 Task: Create a task  Upgrade and migrate company vendor management to a cloud-based solution , assign it to team member softage.2@softage.net in the project BeyondPlan and update the status of the task to  Off Track , set the priority of the task to Medium
Action: Mouse moved to (754, 489)
Screenshot: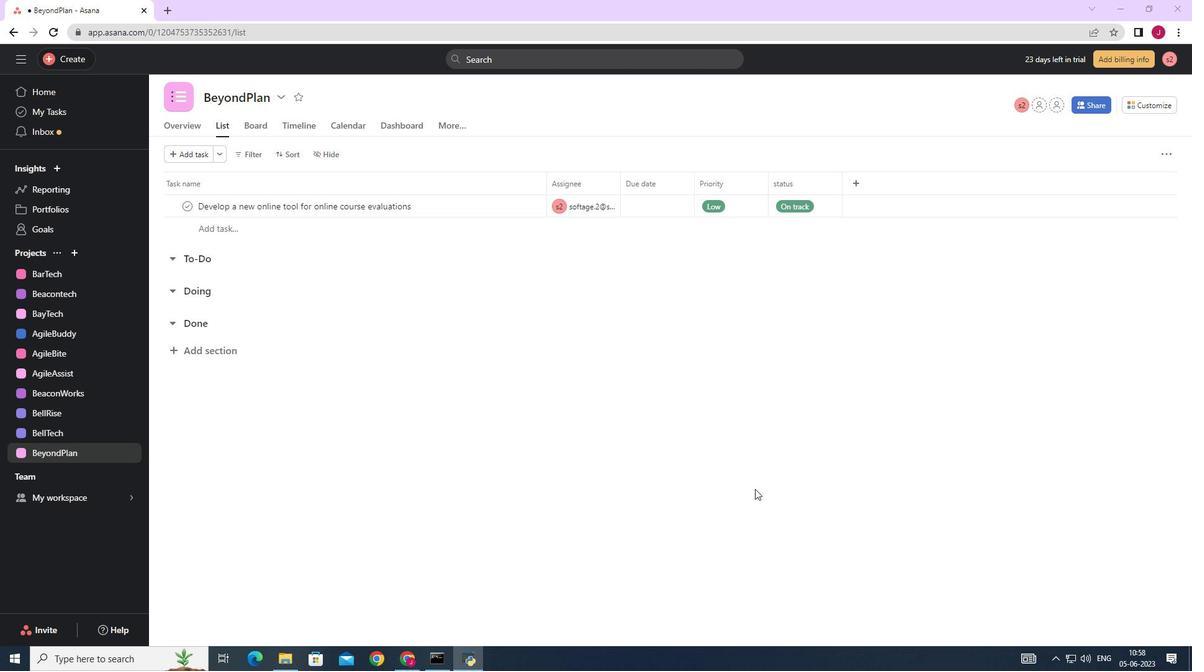 
Action: Mouse scrolled (754, 489) with delta (0, 0)
Screenshot: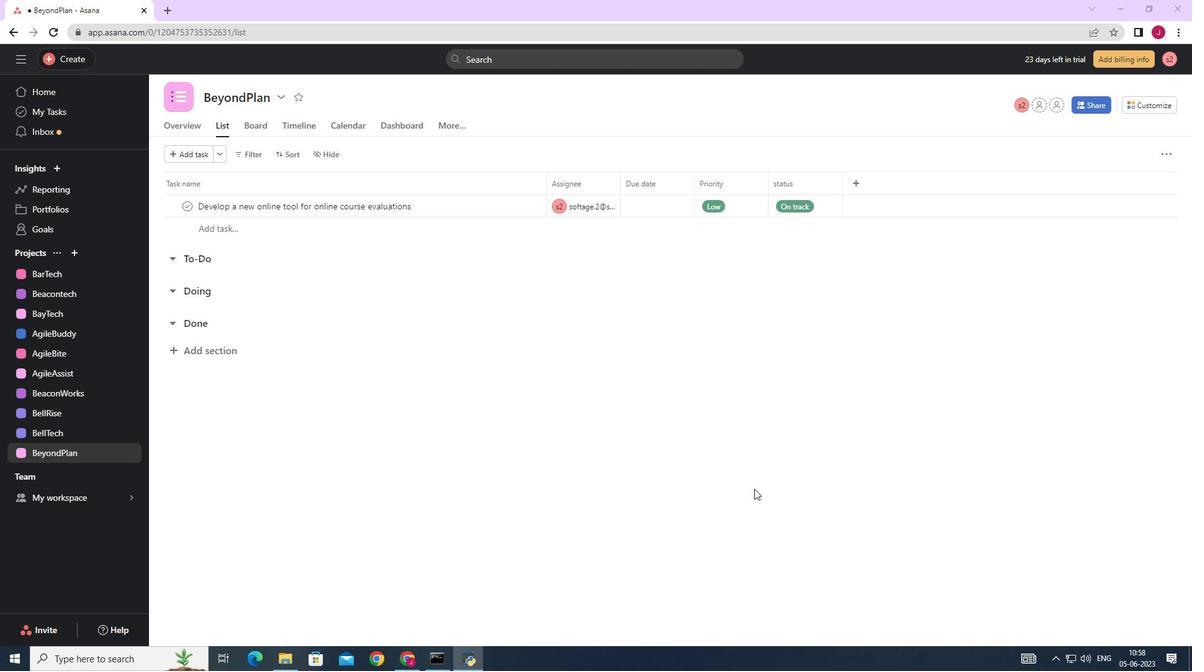 
Action: Mouse scrolled (754, 489) with delta (0, 0)
Screenshot: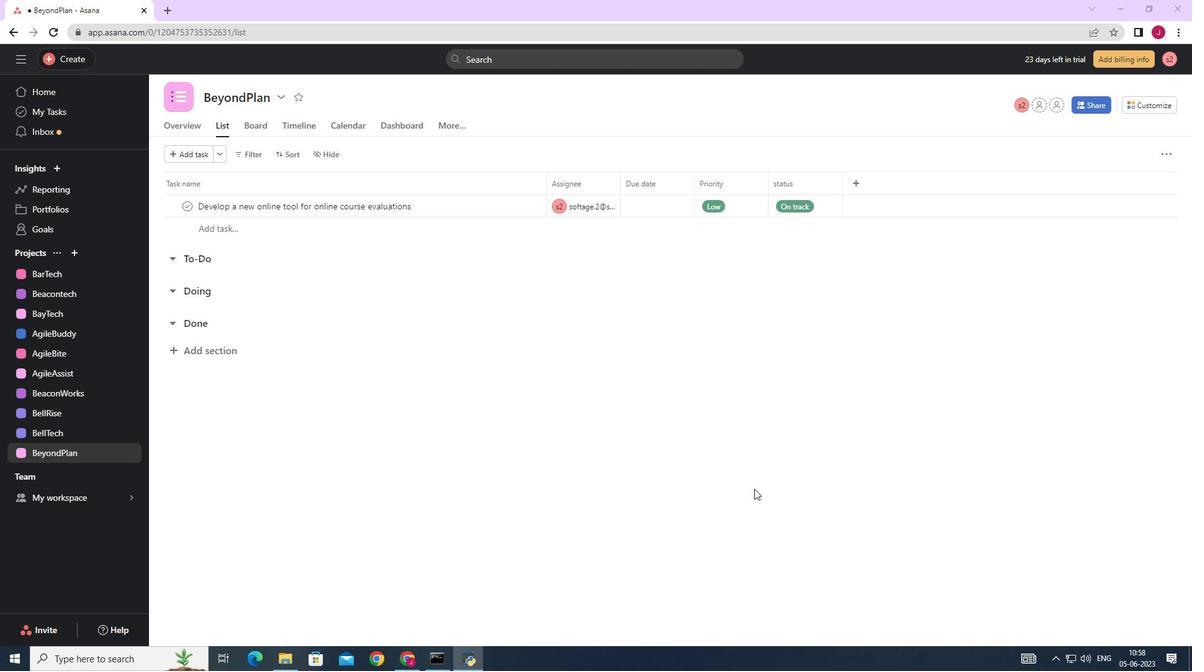 
Action: Mouse scrolled (754, 489) with delta (0, 0)
Screenshot: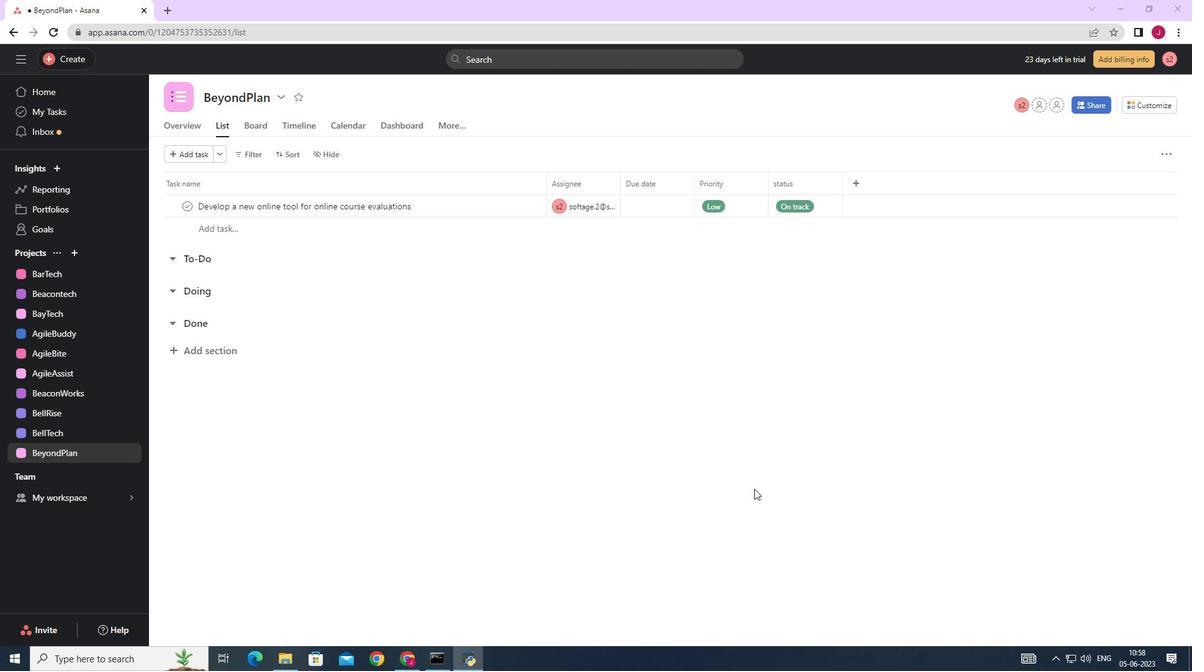 
Action: Mouse scrolled (754, 488) with delta (0, 0)
Screenshot: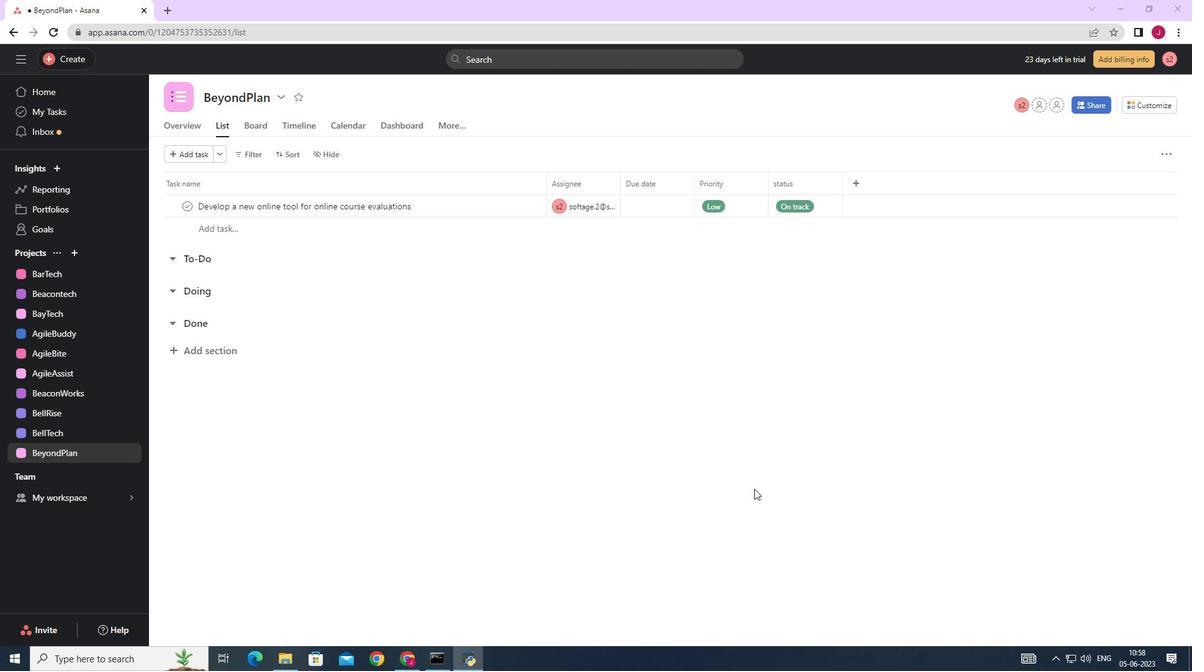
Action: Mouse scrolled (754, 488) with delta (0, 0)
Screenshot: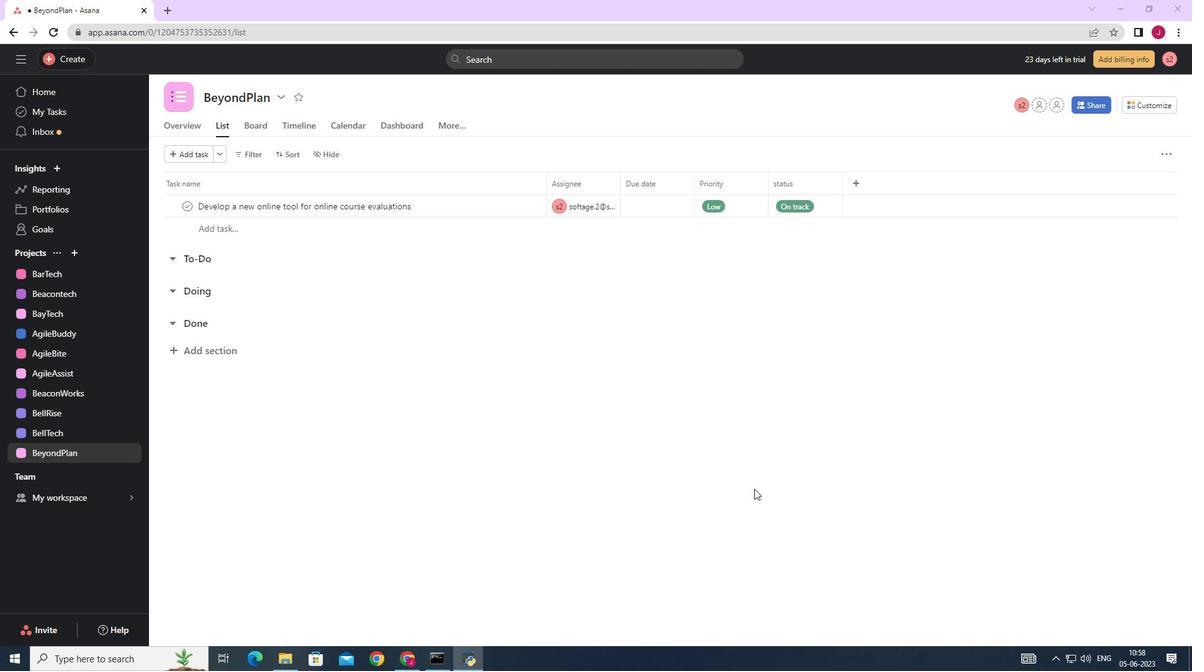 
Action: Mouse scrolled (754, 488) with delta (0, 0)
Screenshot: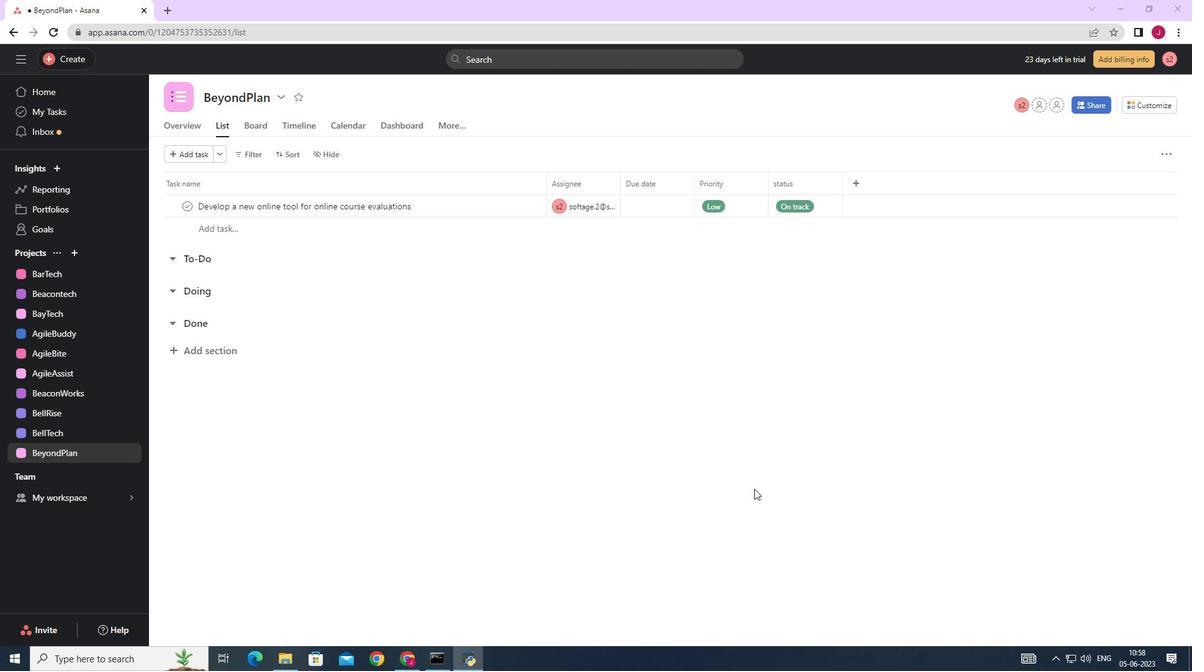 
Action: Mouse moved to (78, 54)
Screenshot: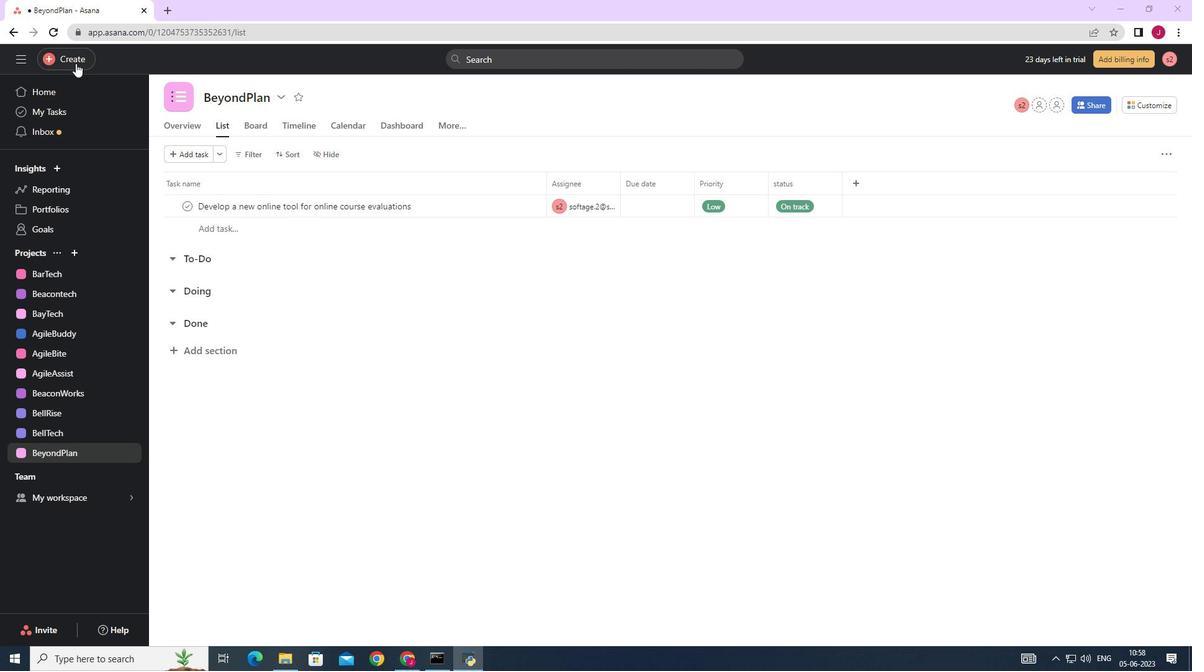 
Action: Mouse pressed left at (78, 54)
Screenshot: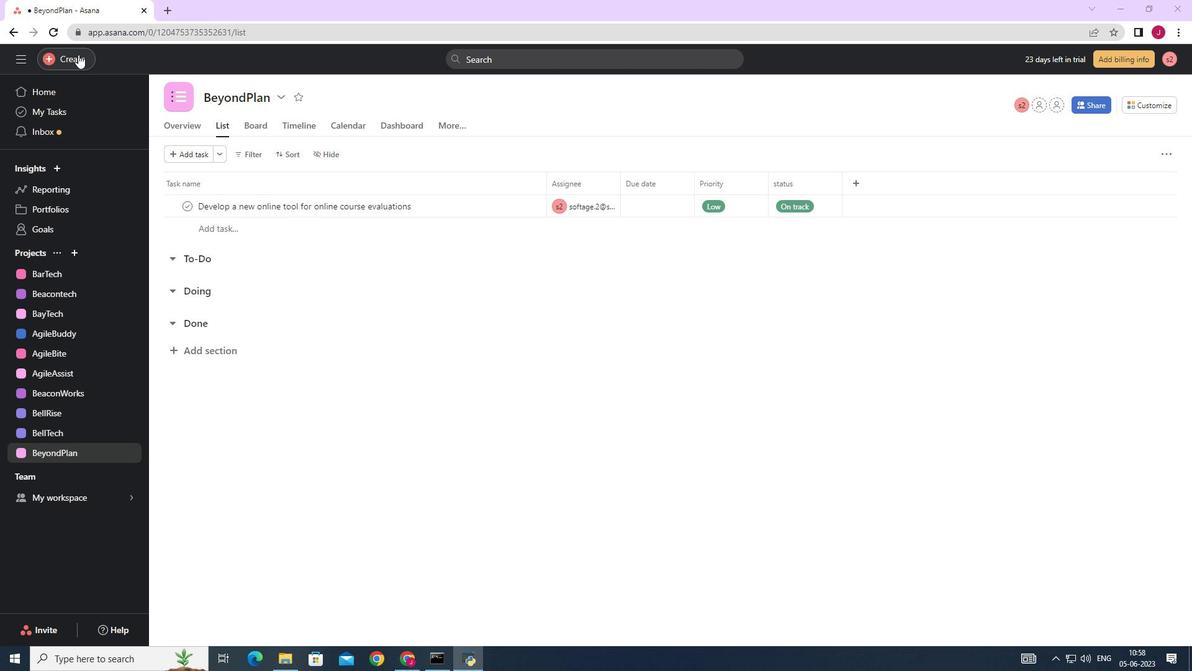 
Action: Mouse moved to (162, 60)
Screenshot: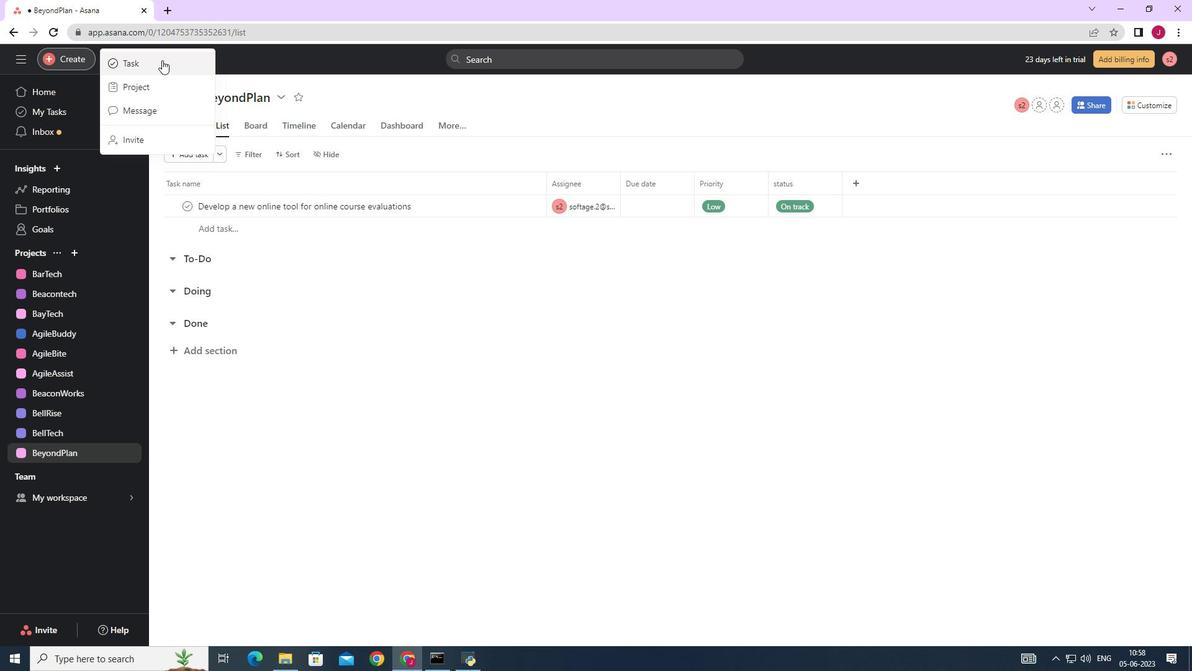 
Action: Mouse pressed left at (162, 60)
Screenshot: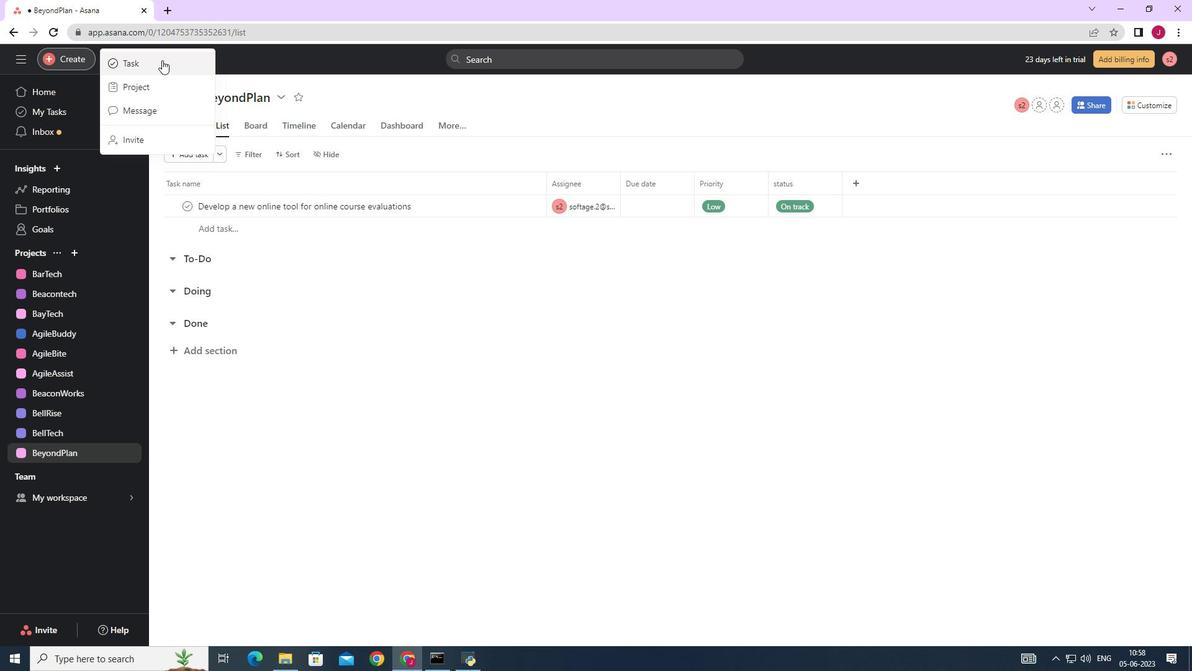 
Action: Mouse moved to (991, 412)
Screenshot: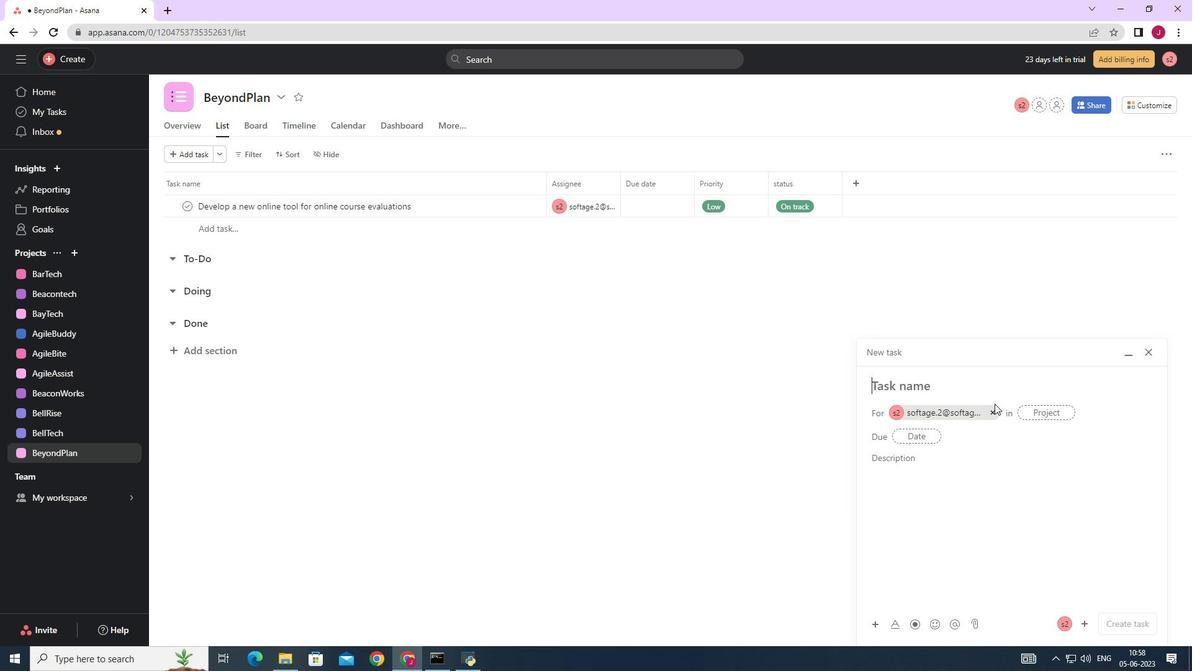 
Action: Mouse pressed left at (991, 412)
Screenshot: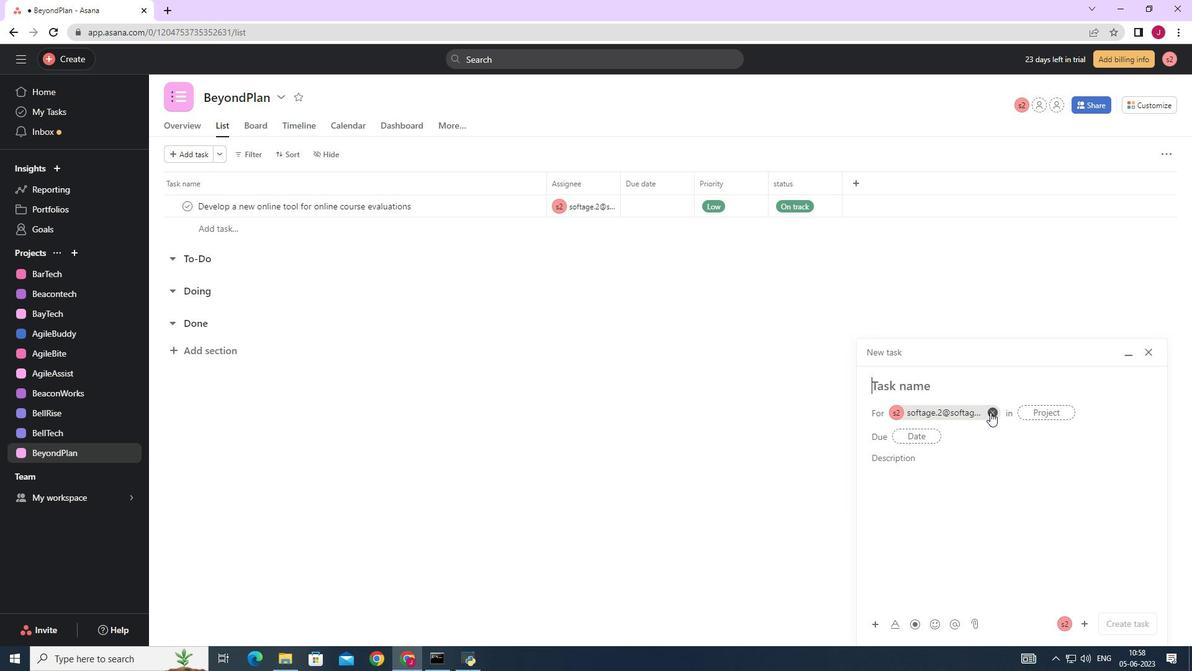 
Action: Mouse moved to (916, 386)
Screenshot: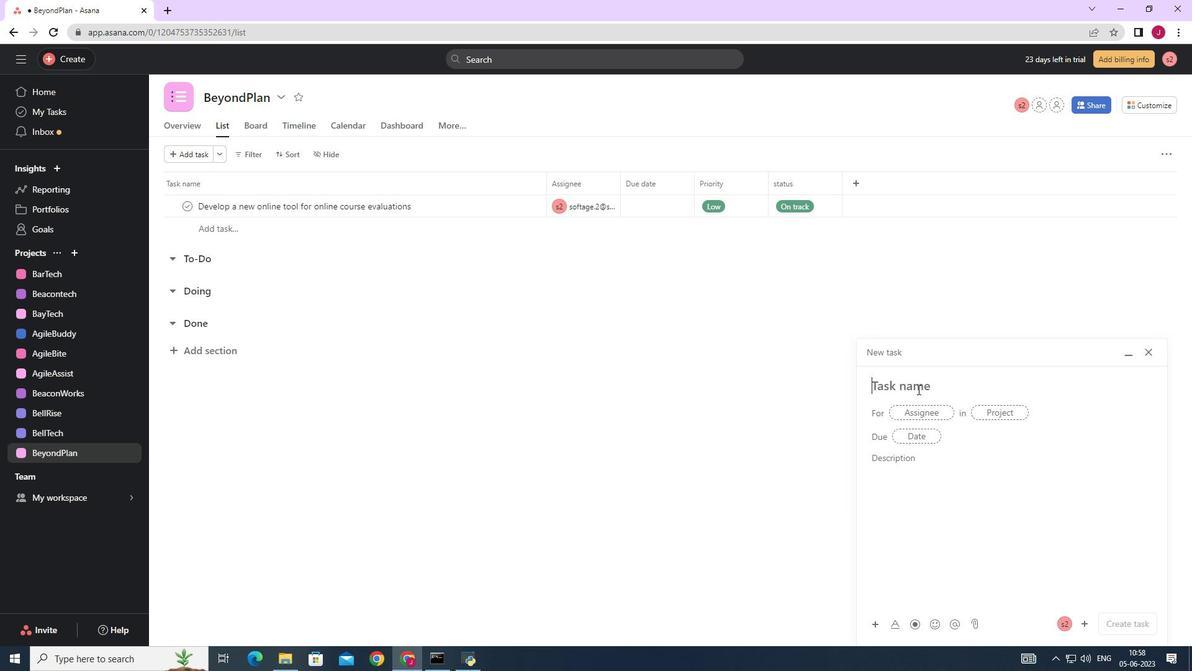 
Action: Mouse pressed left at (916, 386)
Screenshot: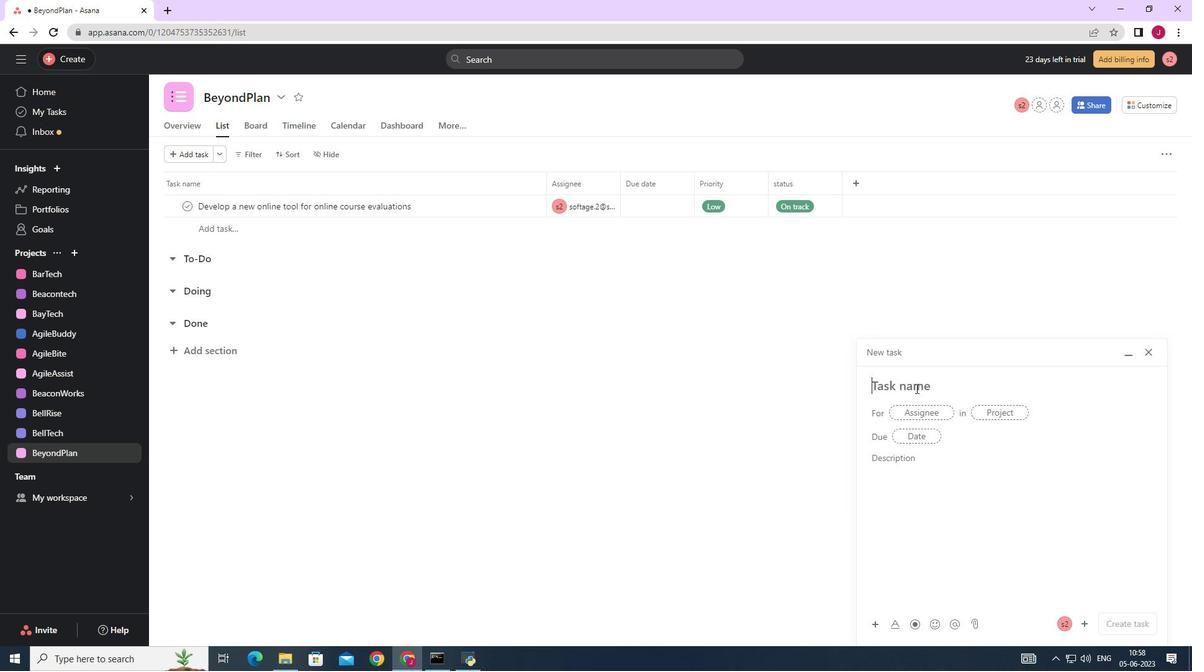 
Action: Mouse moved to (914, 386)
Screenshot: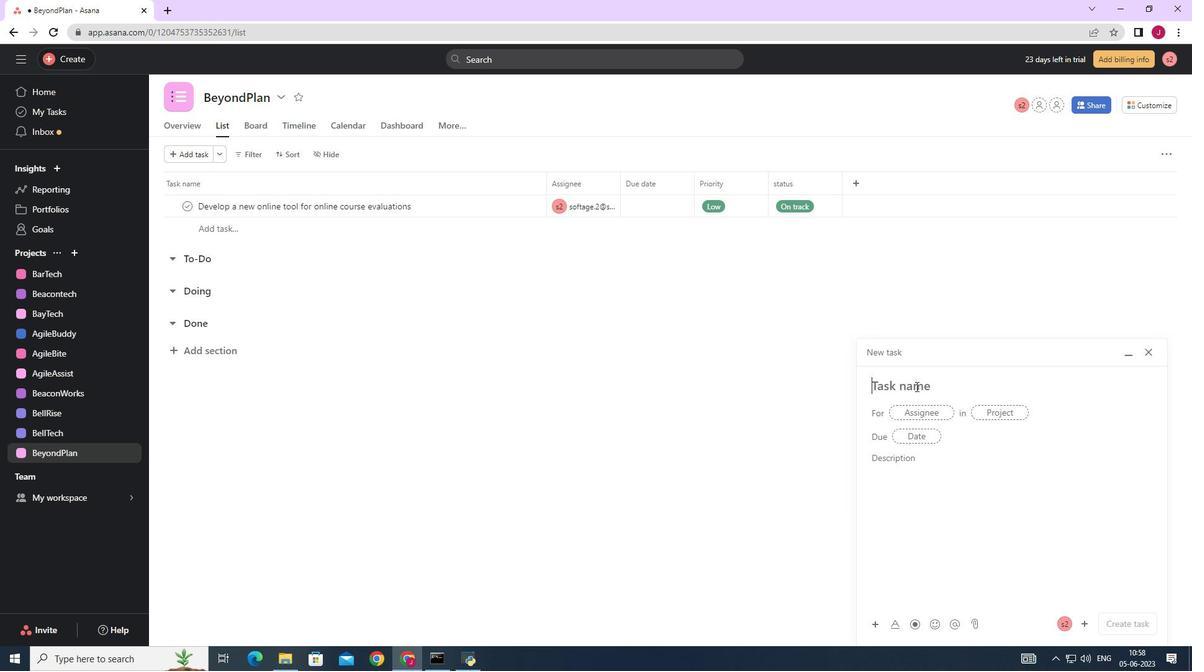 
Action: Key pressed <Key.caps_lock>U<Key.caps_lock>pgrade<Key.space>and<Key.space>migrate<Key.space>companay<Key.space><Key.backspace><Key.backspace><Key.backspace><Key.backspace>ny<Key.space>vendor<Key.space>management<Key.space>to<Key.space>cloud-based<Key.space>solution<Key.space>
Screenshot: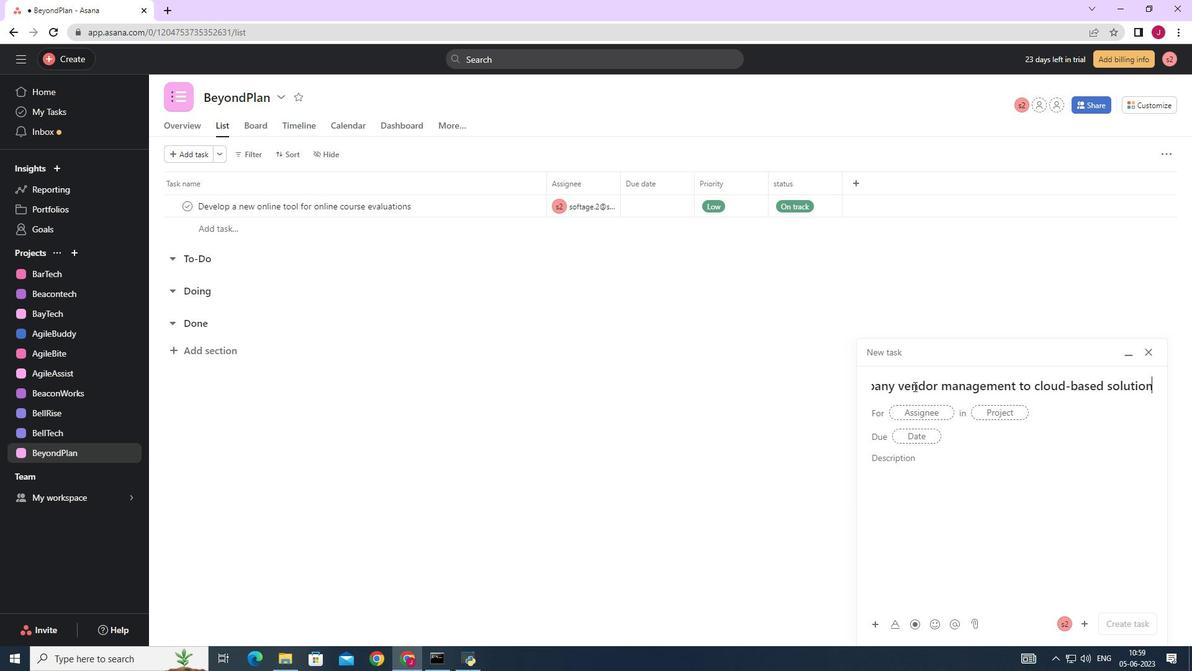 
Action: Mouse moved to (927, 410)
Screenshot: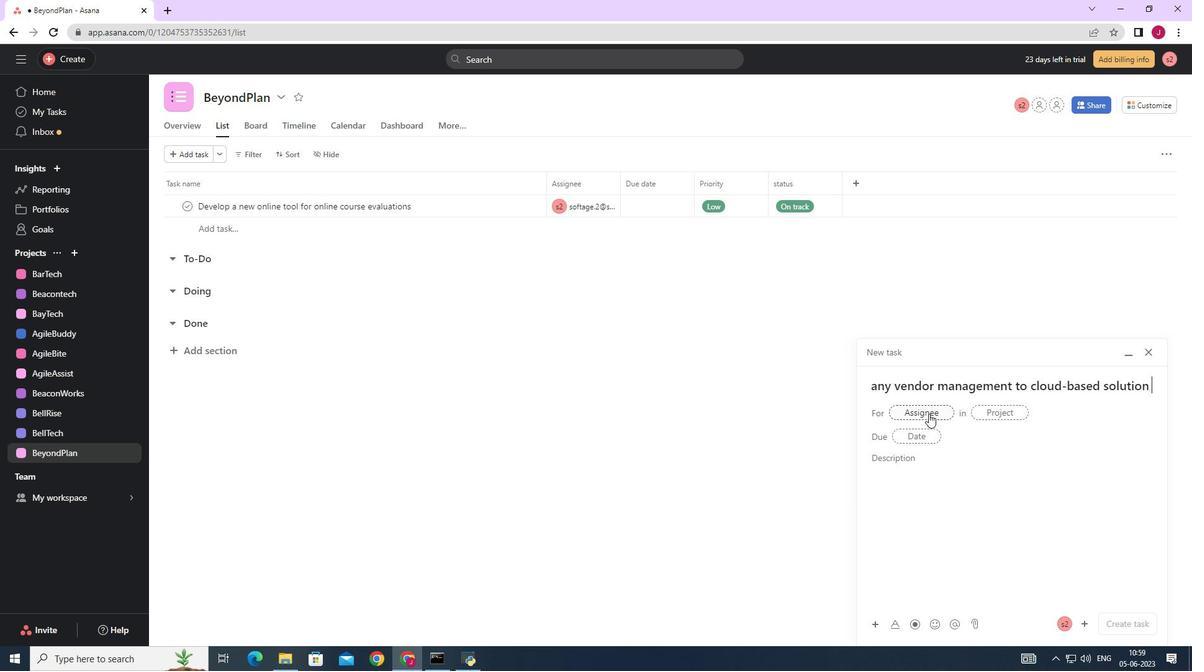 
Action: Mouse pressed left at (927, 410)
Screenshot: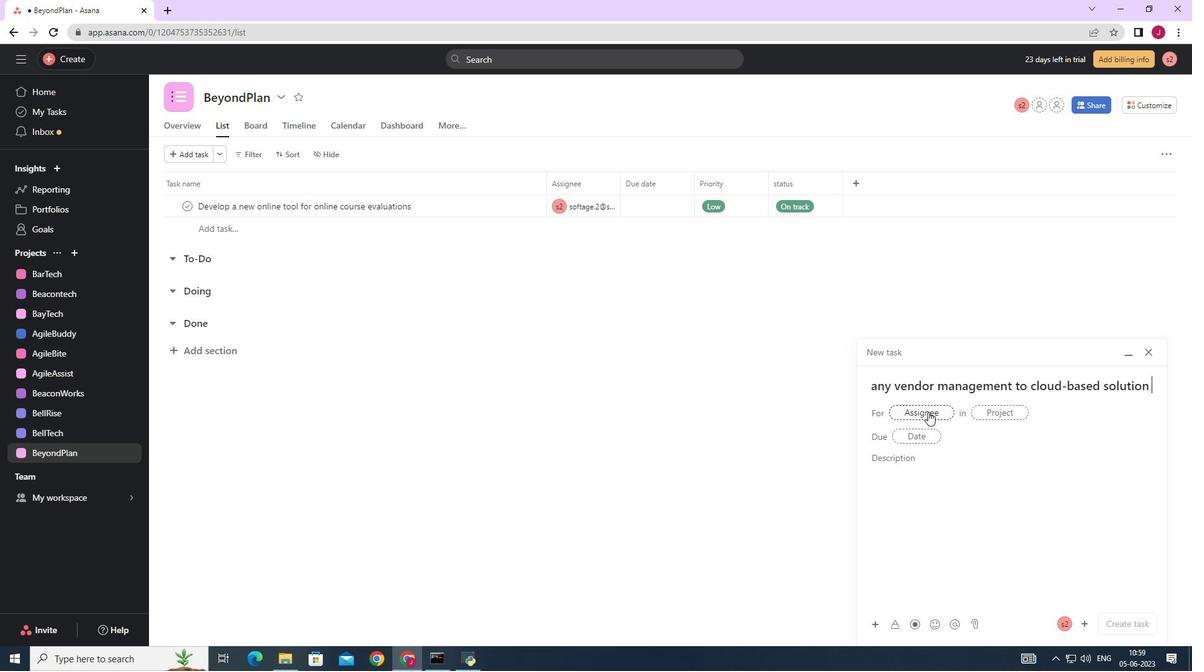 
Action: Key pressed softage.2
Screenshot: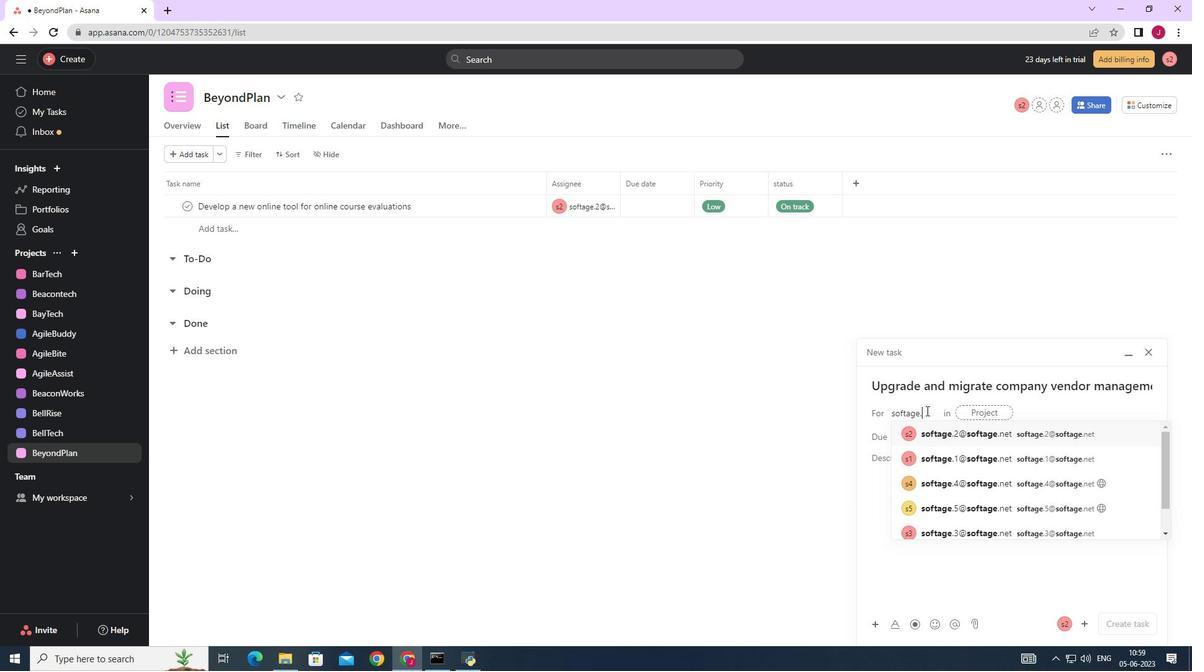 
Action: Mouse moved to (950, 435)
Screenshot: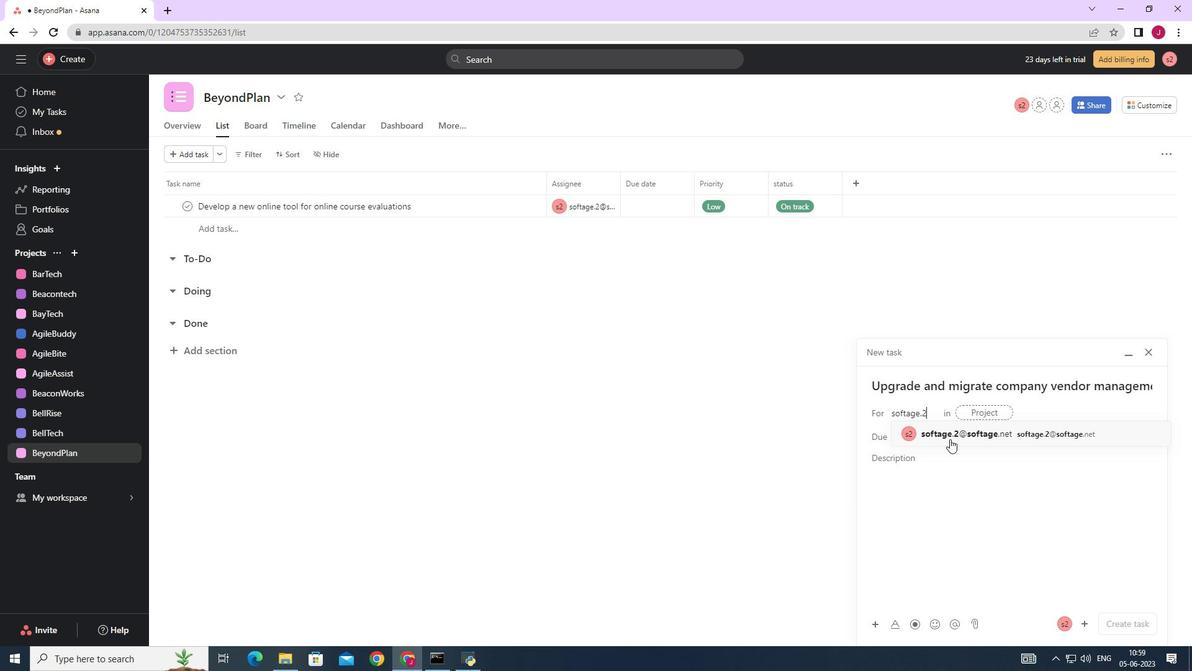 
Action: Mouse pressed left at (950, 435)
Screenshot: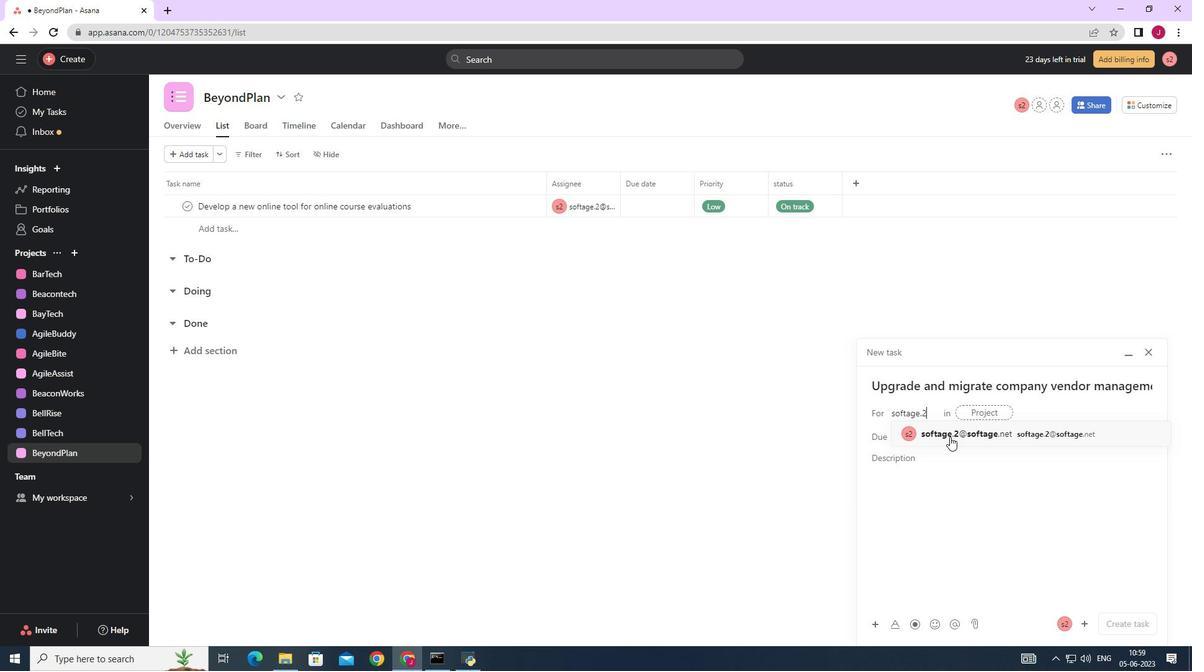 
Action: Mouse moved to (826, 434)
Screenshot: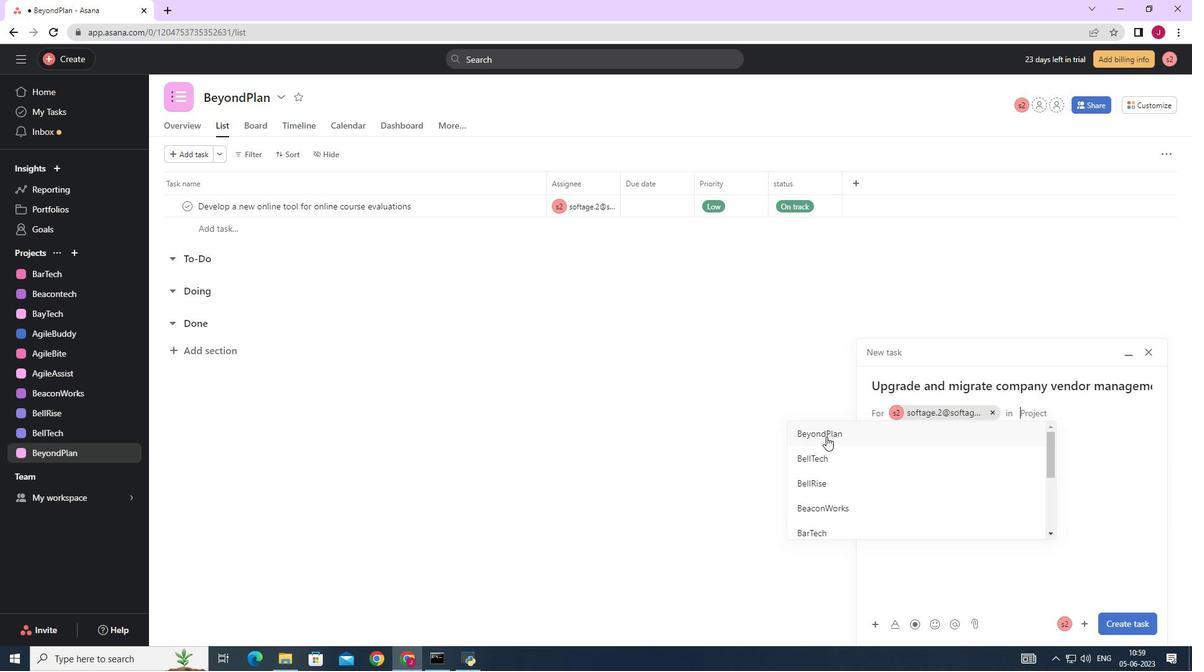 
Action: Mouse pressed left at (826, 434)
Screenshot: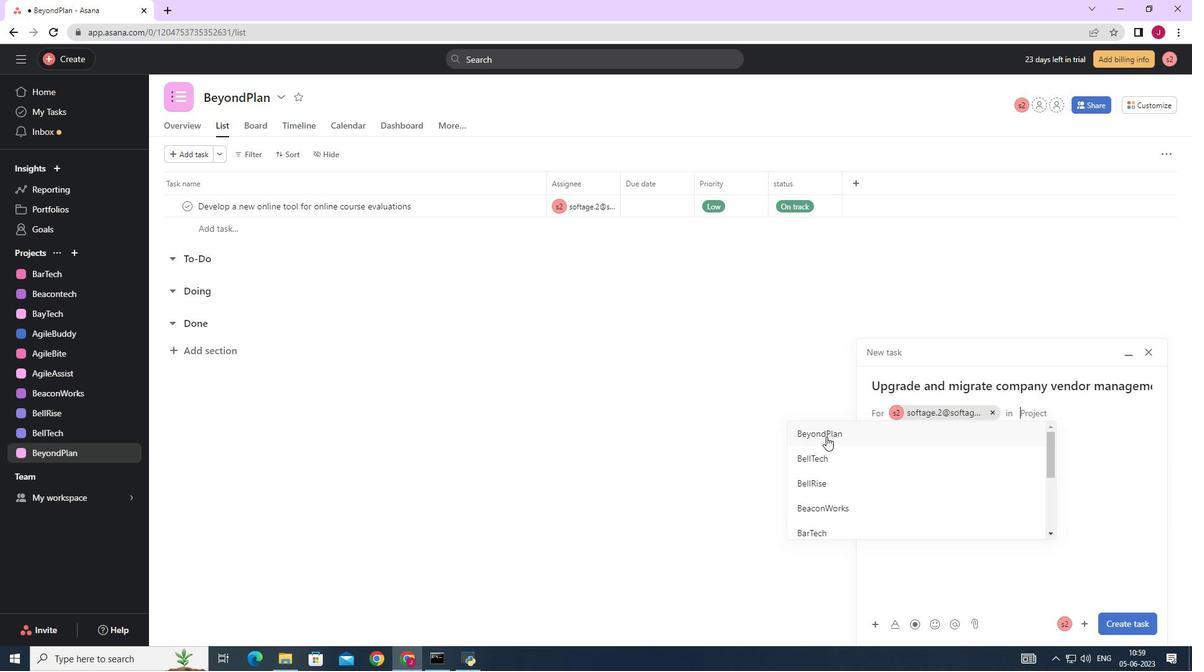 
Action: Mouse moved to (933, 463)
Screenshot: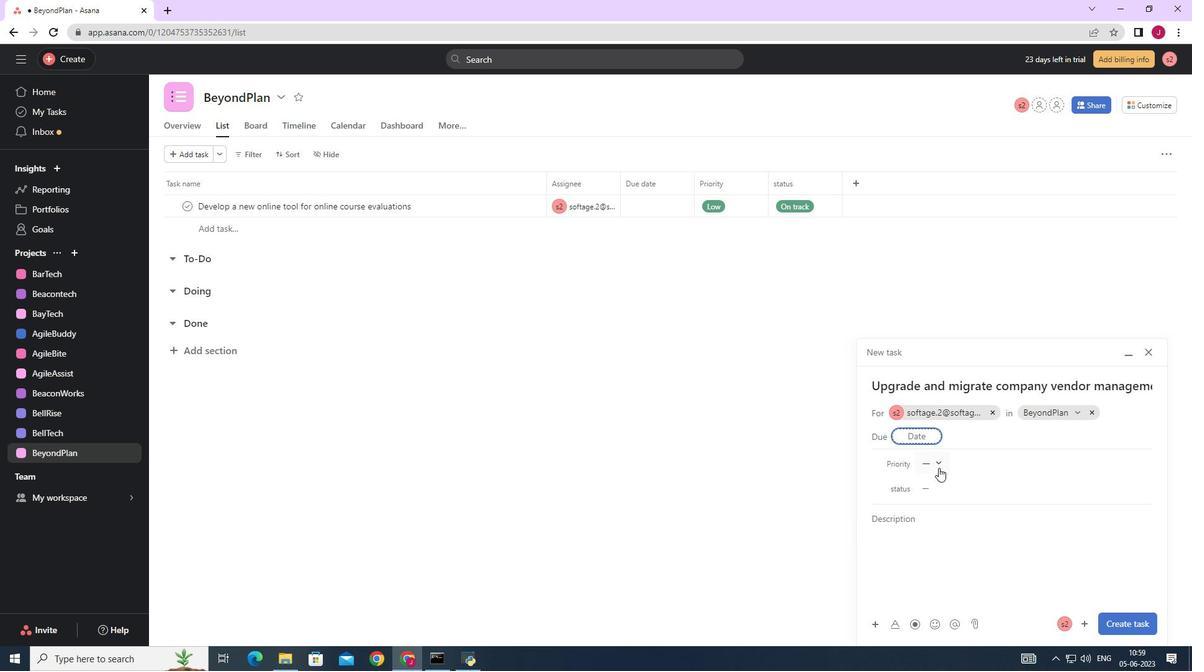 
Action: Mouse pressed left at (933, 463)
Screenshot: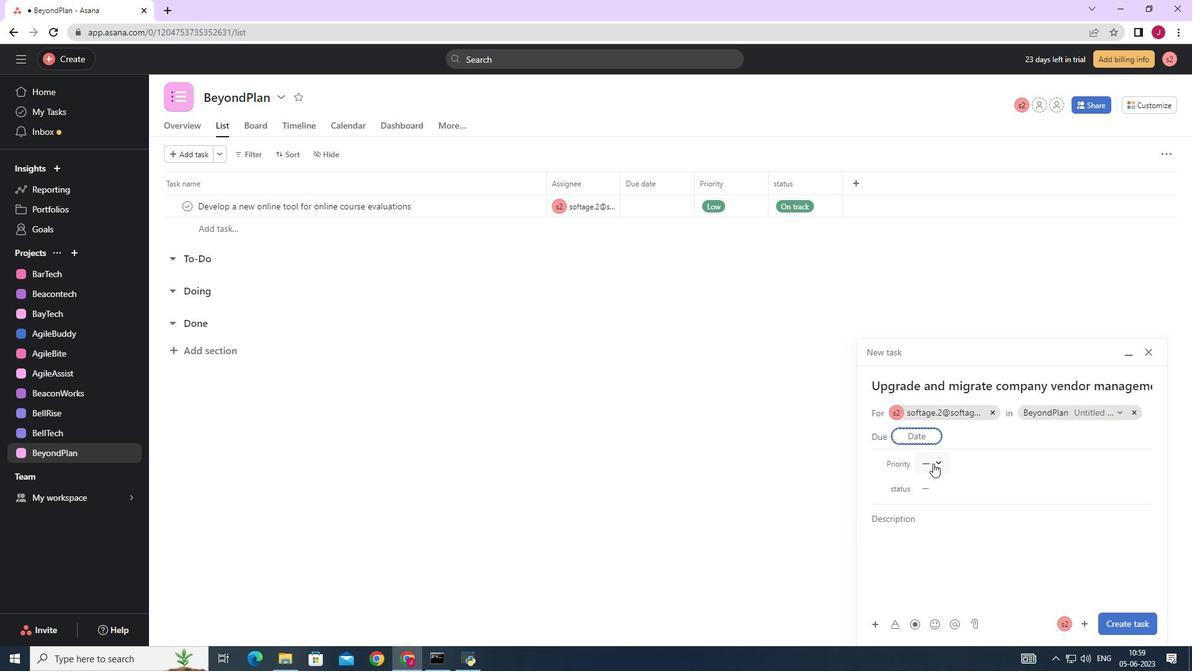 
Action: Mouse moved to (964, 525)
Screenshot: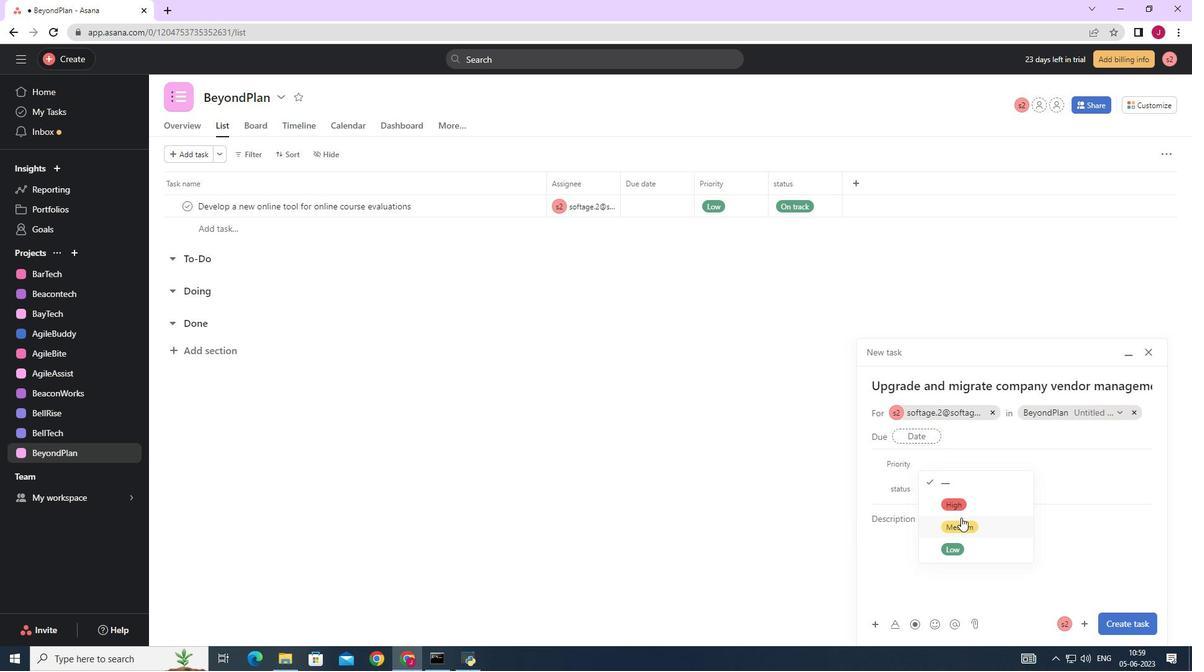
Action: Mouse pressed left at (964, 525)
Screenshot: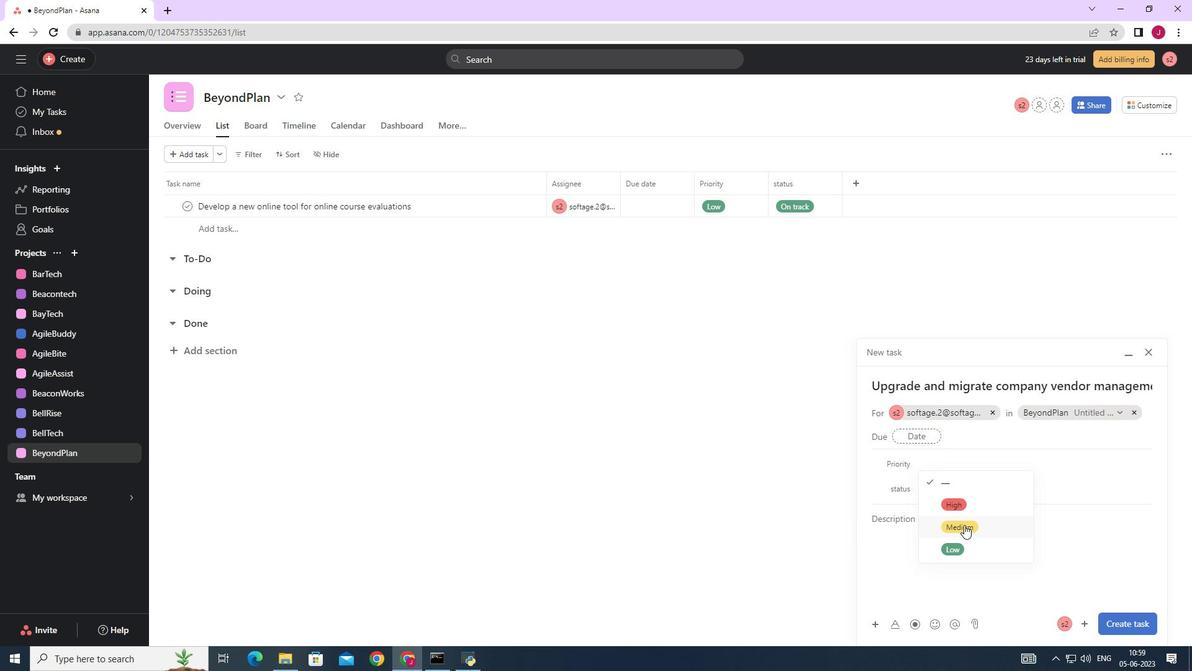 
Action: Mouse moved to (935, 489)
Screenshot: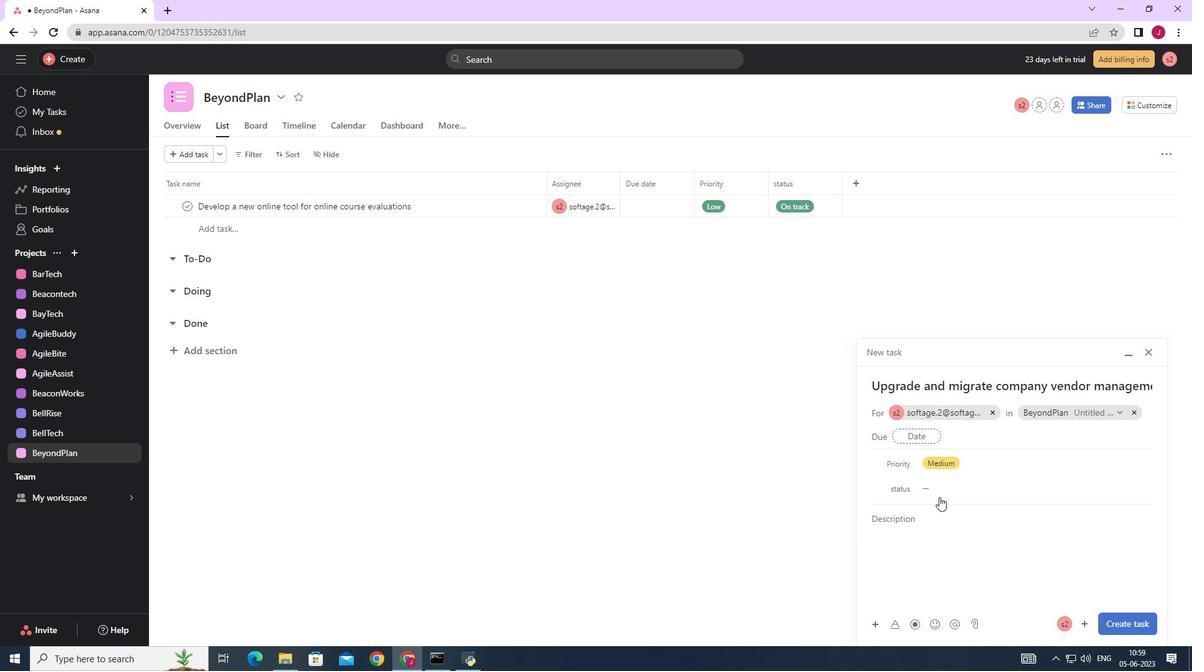 
Action: Mouse pressed left at (935, 489)
Screenshot: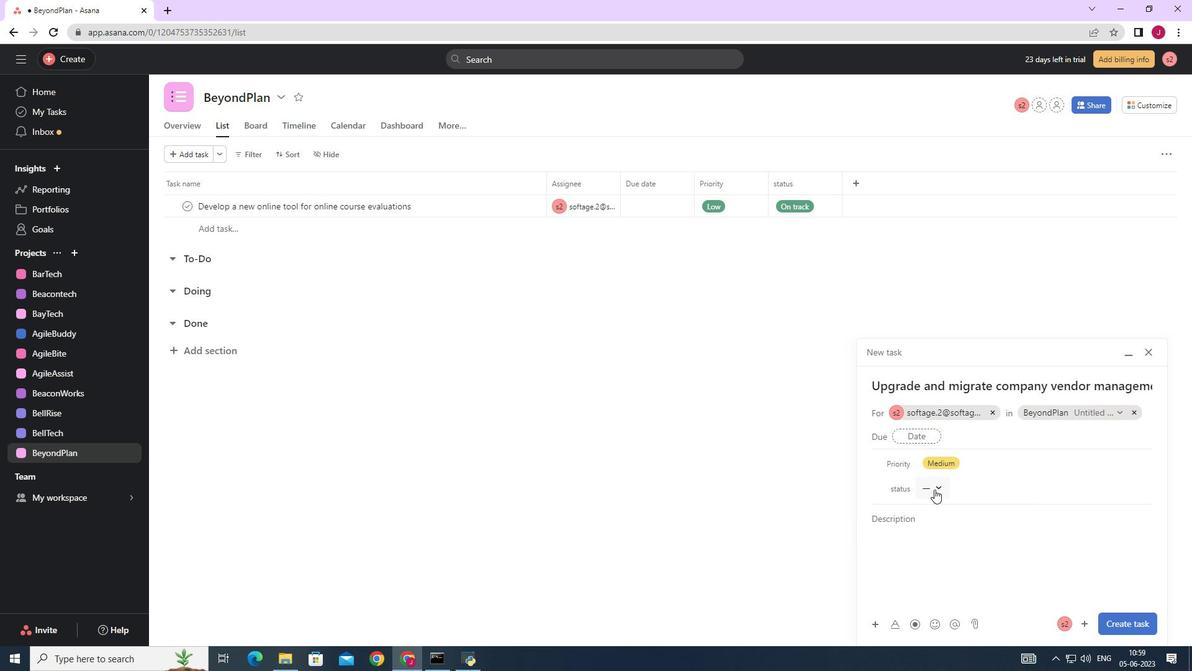 
Action: Mouse moved to (971, 547)
Screenshot: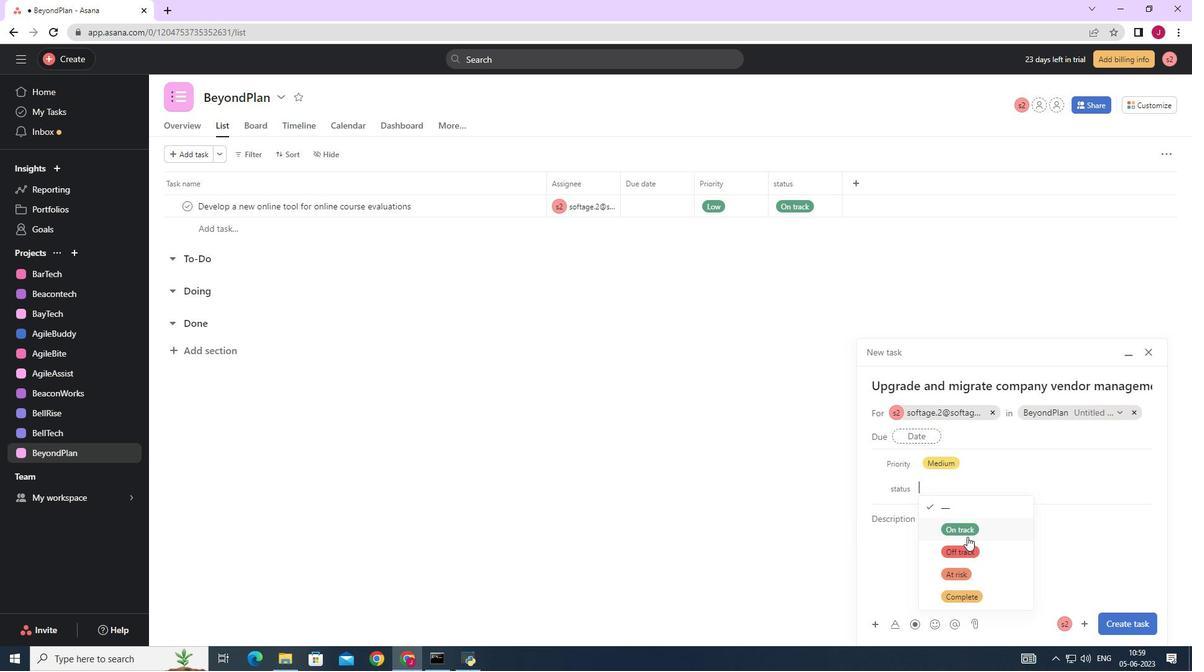
Action: Mouse pressed left at (971, 547)
Screenshot: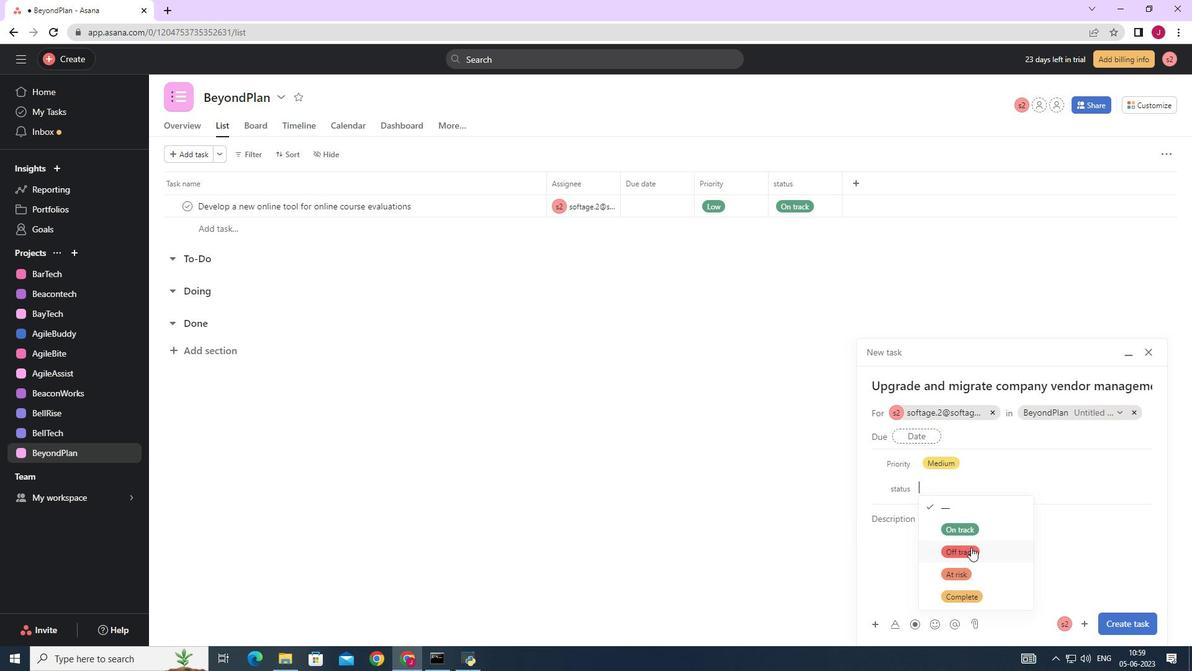 
Action: Mouse moved to (1120, 625)
Screenshot: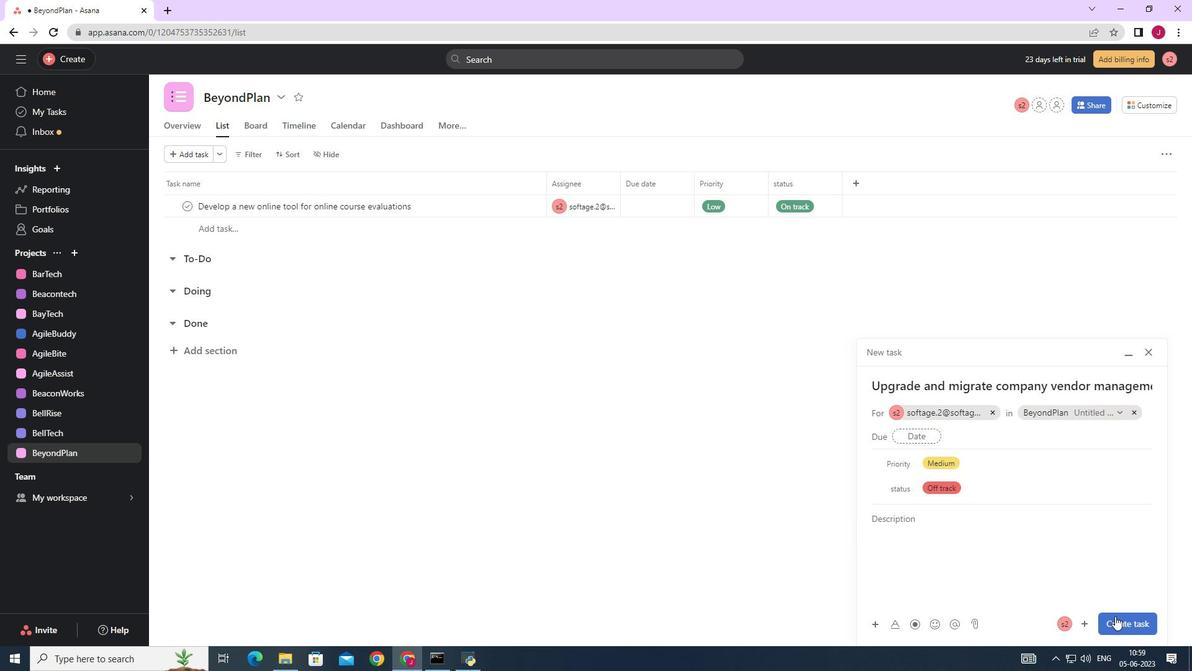 
Action: Mouse pressed left at (1120, 625)
Screenshot: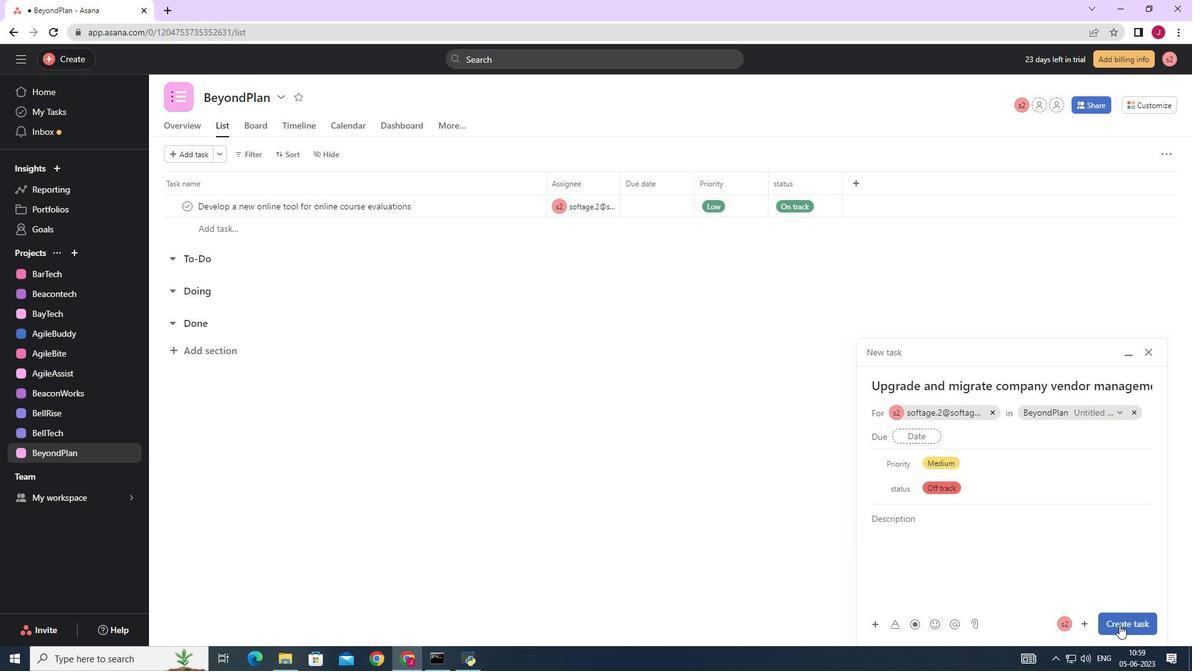 
Action: Mouse moved to (998, 519)
Screenshot: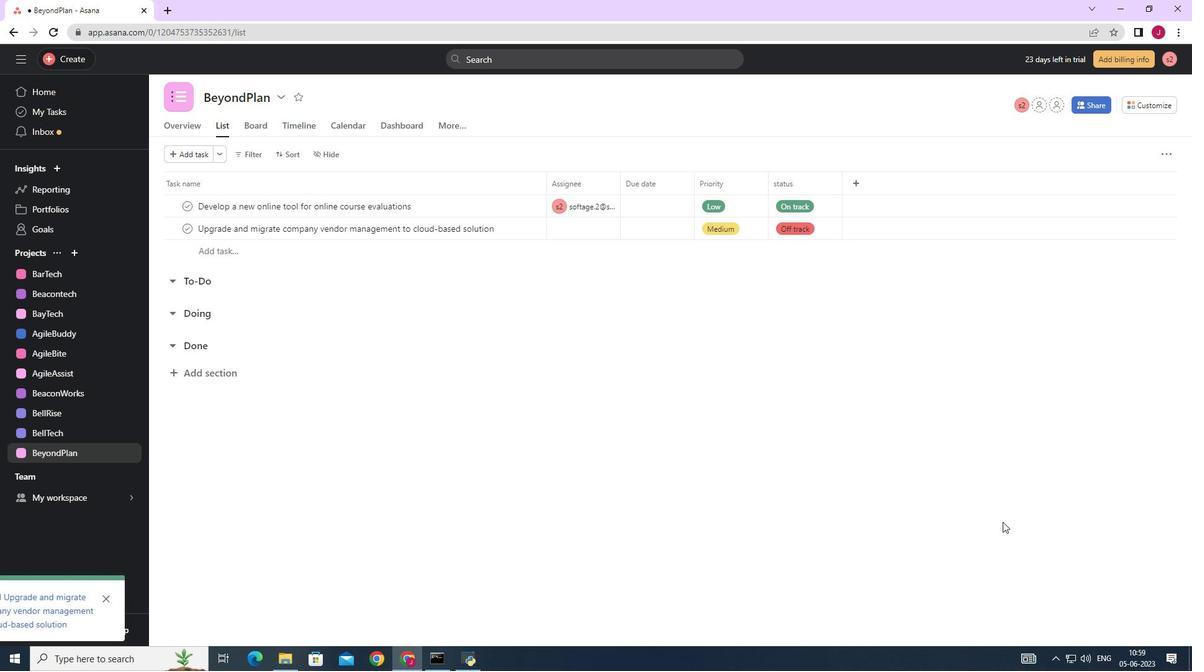 
